 Task: Look for products in the category "Protein Drinks" from Koia.
Action: Mouse moved to (25, 91)
Screenshot: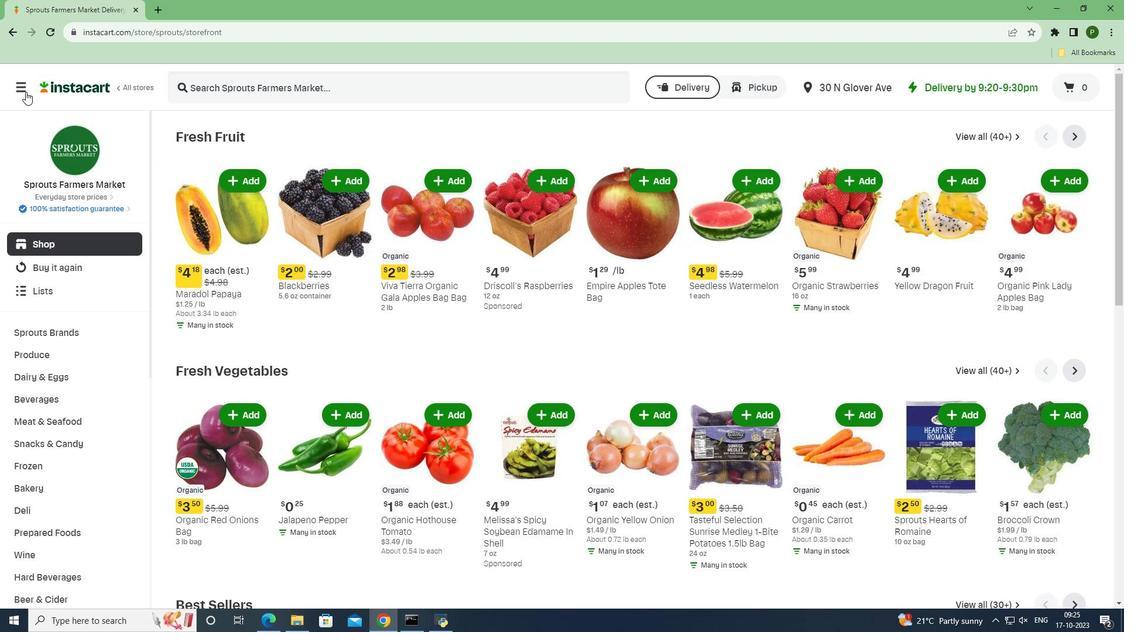 
Action: Mouse pressed left at (25, 91)
Screenshot: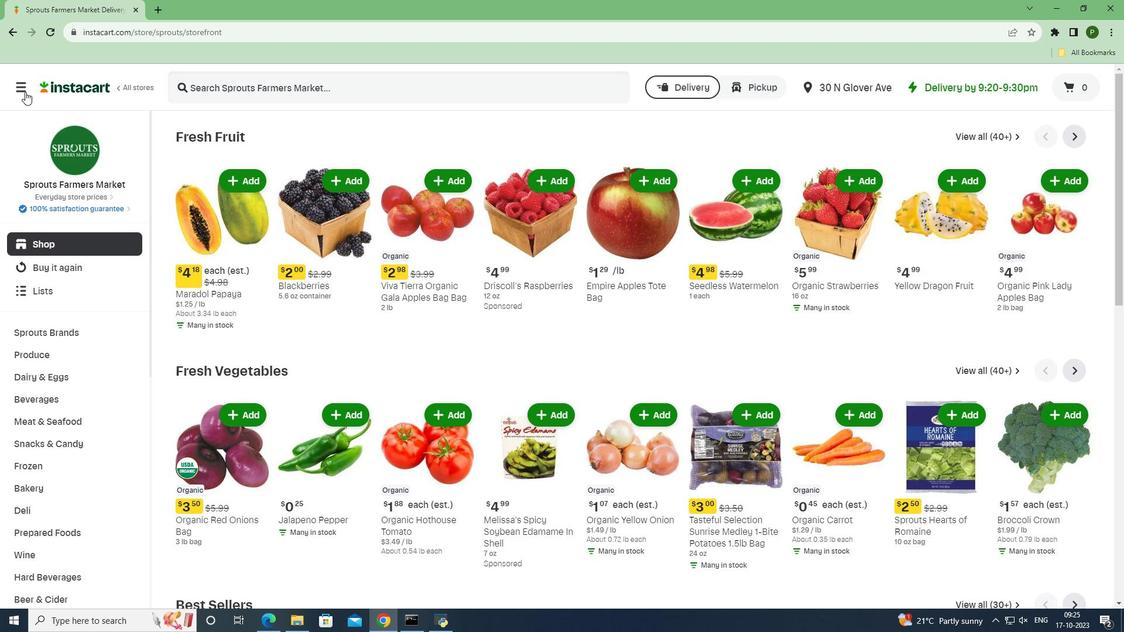 
Action: Mouse moved to (53, 312)
Screenshot: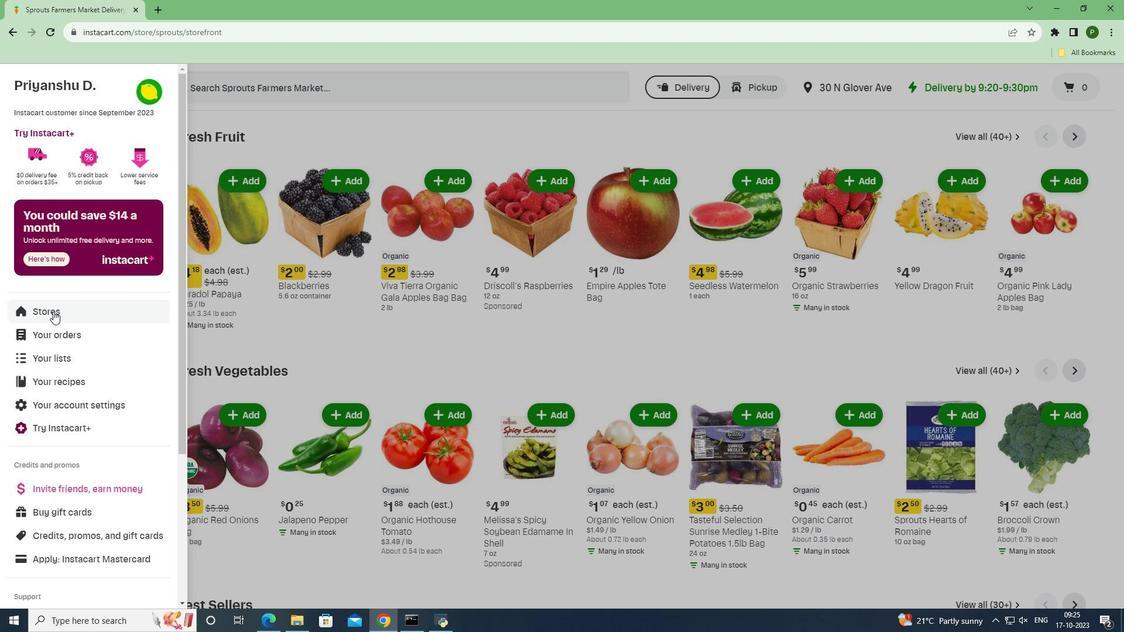 
Action: Mouse pressed left at (53, 312)
Screenshot: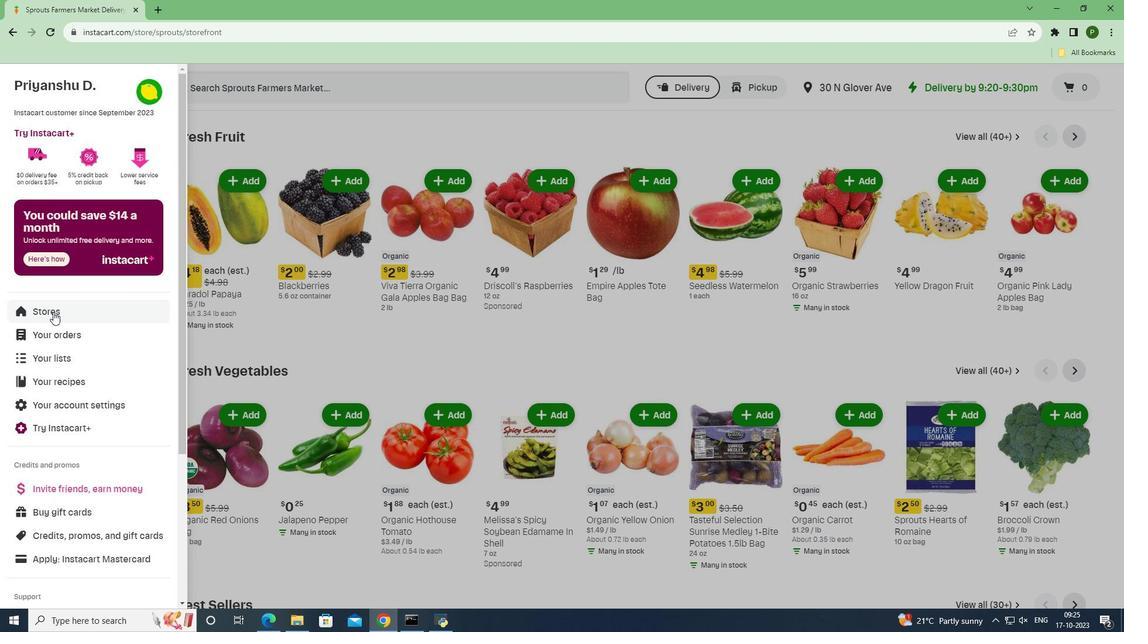 
Action: Mouse moved to (270, 136)
Screenshot: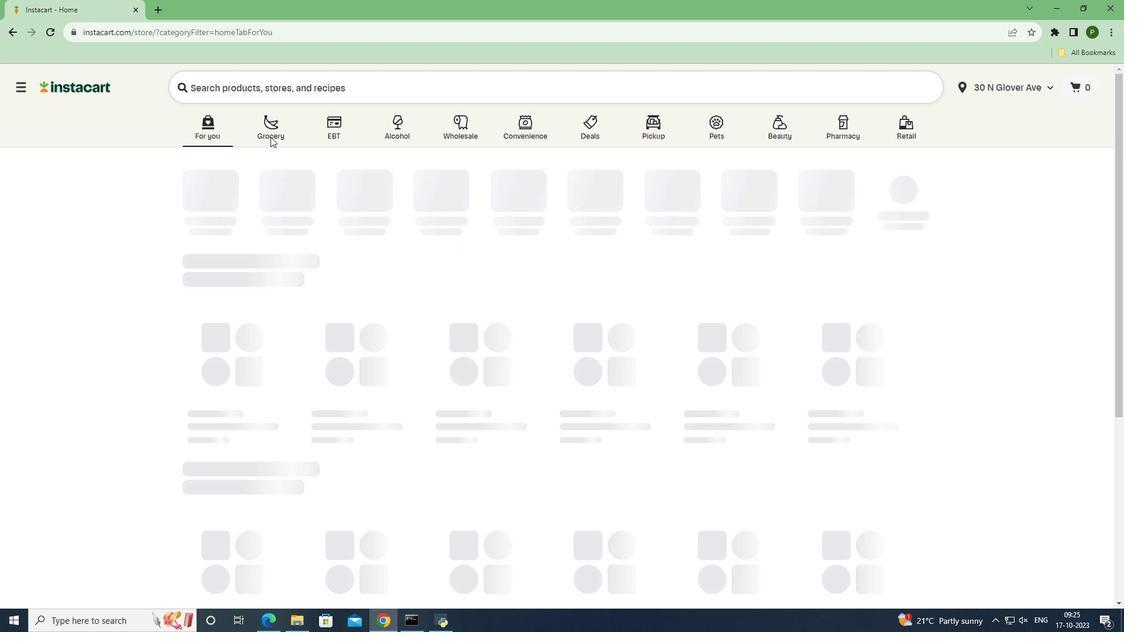 
Action: Mouse pressed left at (270, 136)
Screenshot: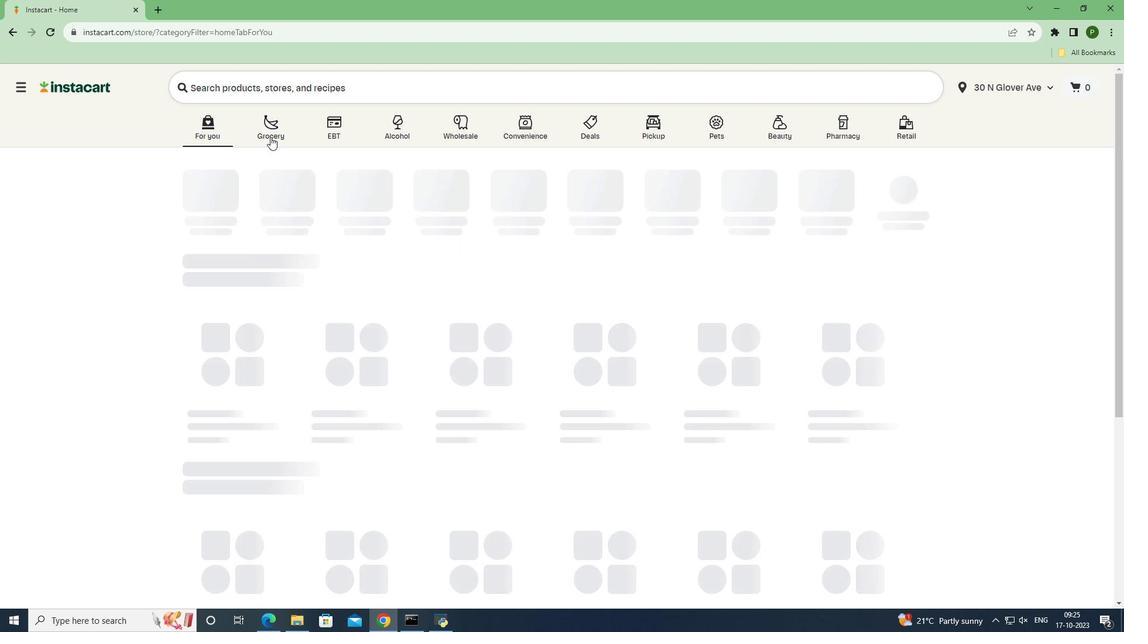 
Action: Mouse moved to (722, 275)
Screenshot: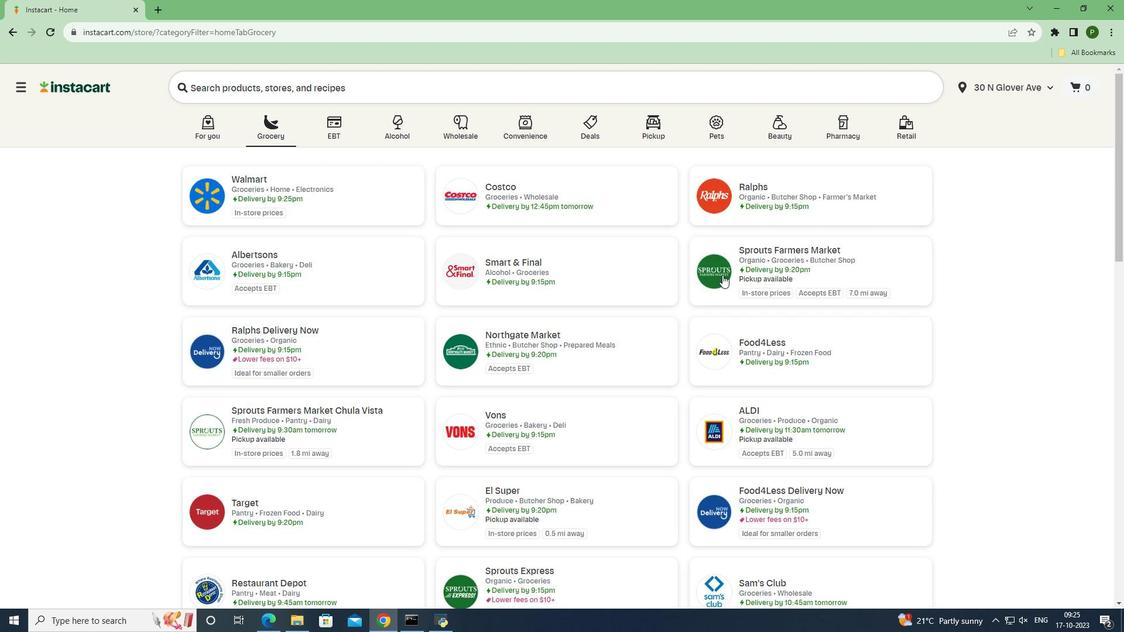 
Action: Mouse pressed left at (722, 275)
Screenshot: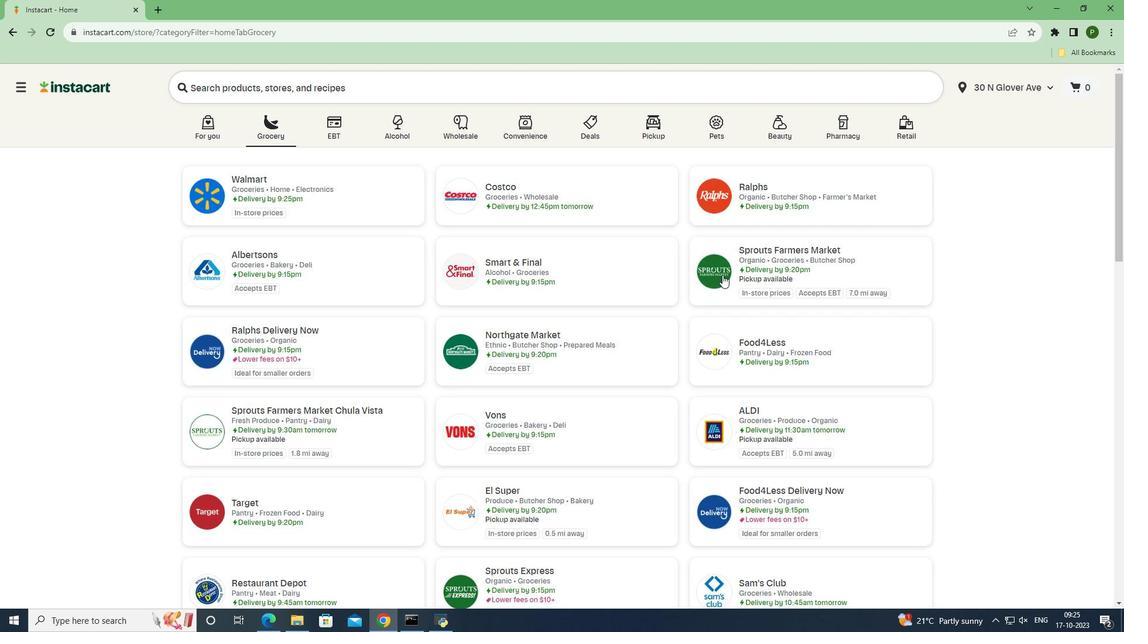 
Action: Mouse moved to (53, 401)
Screenshot: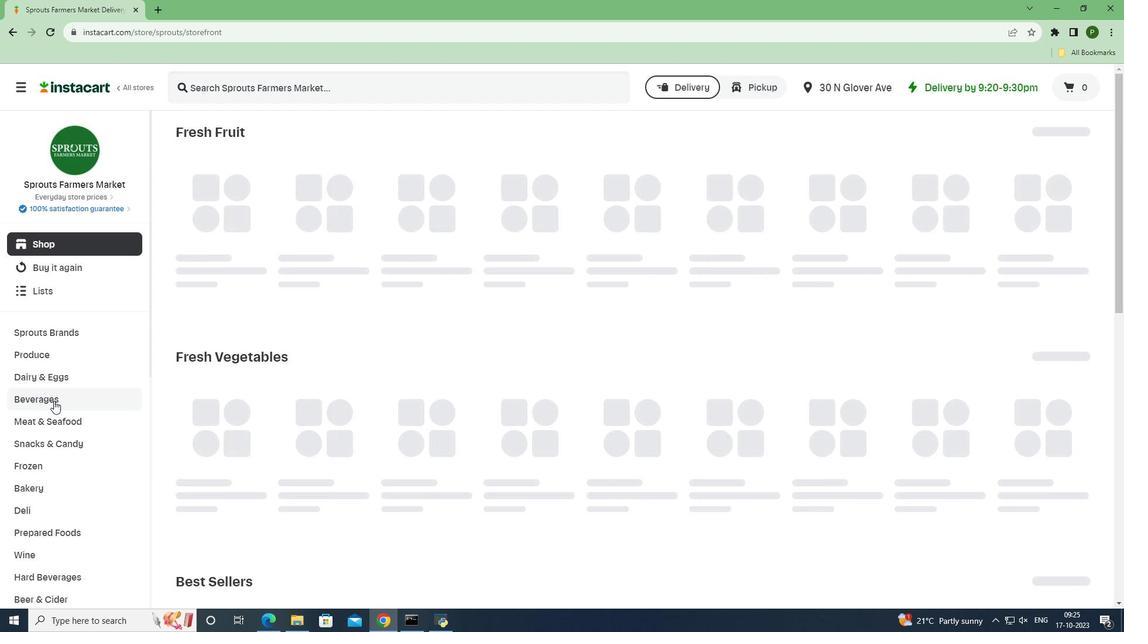 
Action: Mouse pressed left at (53, 401)
Screenshot: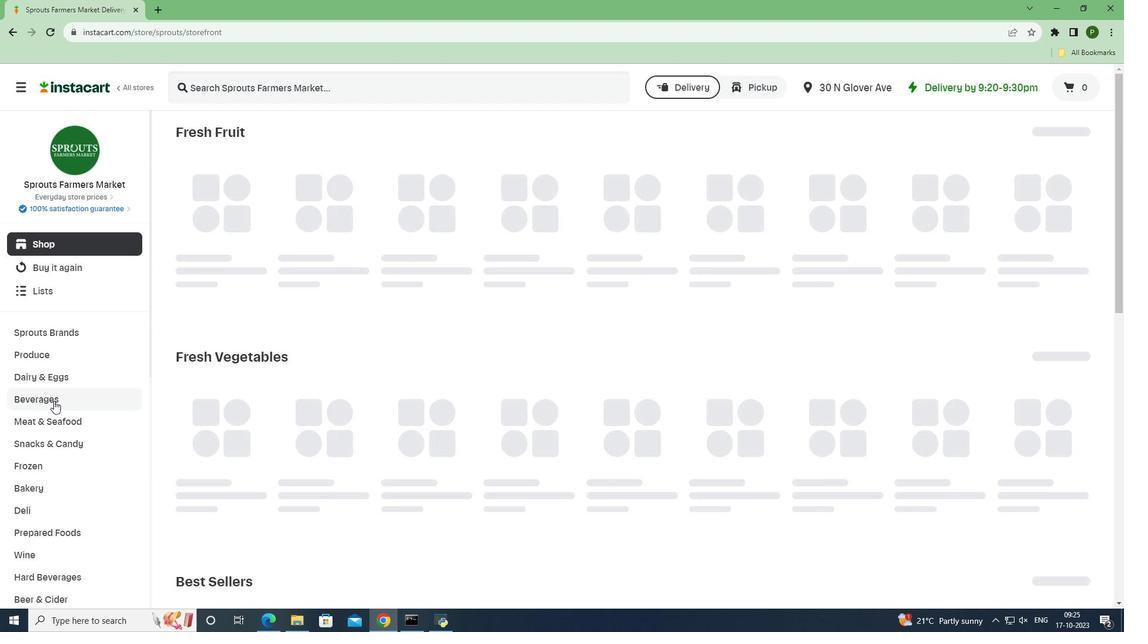 
Action: Mouse moved to (1088, 163)
Screenshot: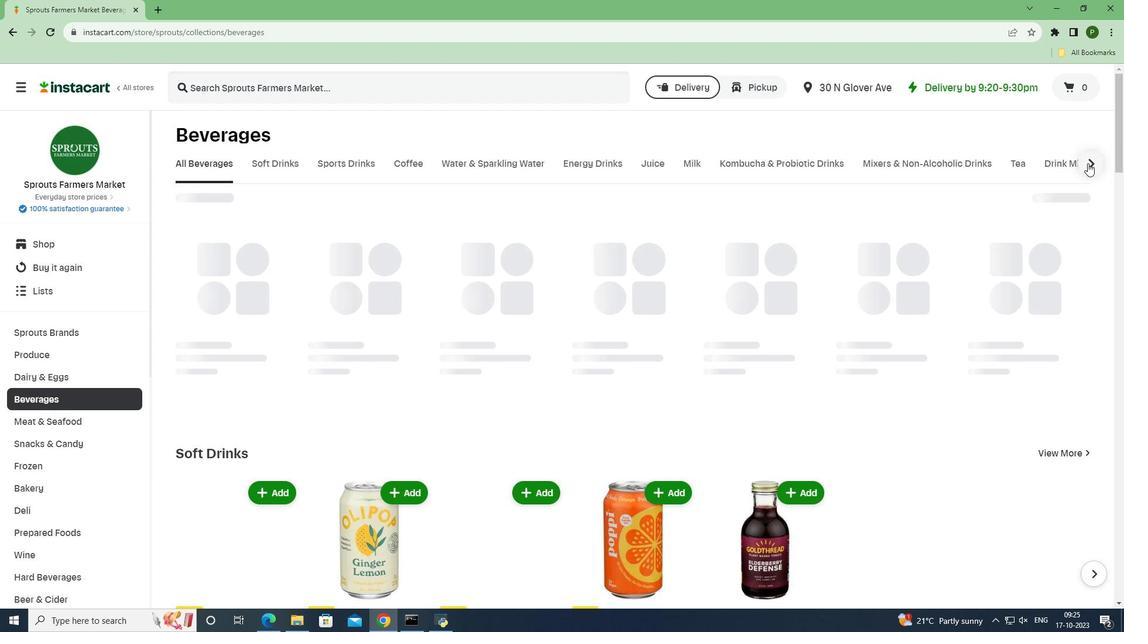 
Action: Mouse pressed left at (1088, 163)
Screenshot: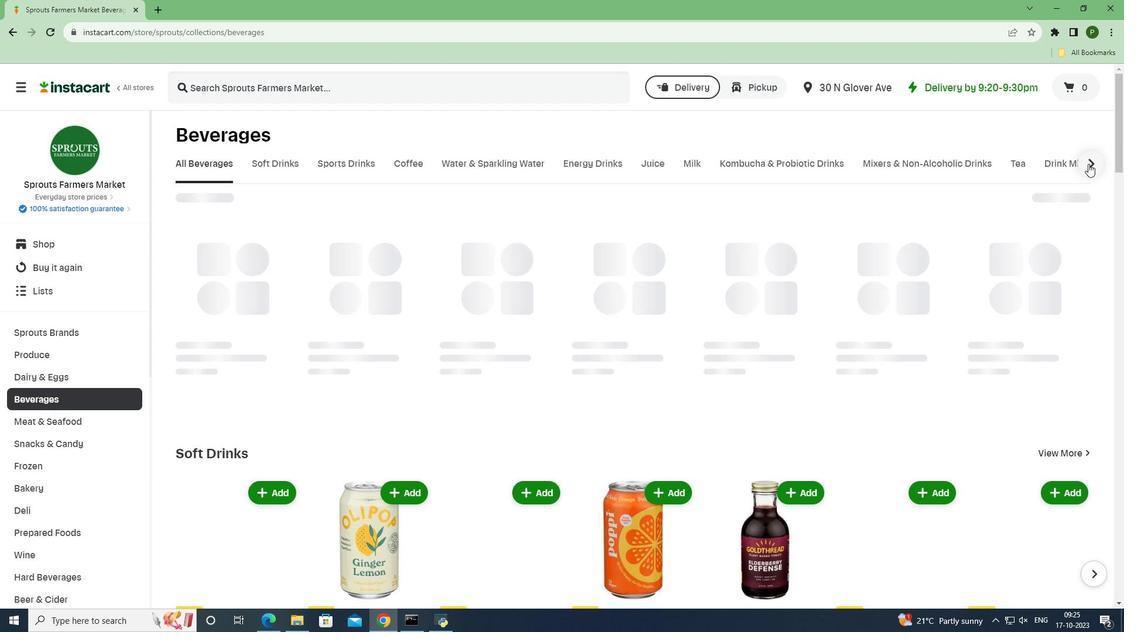 
Action: Mouse moved to (1060, 165)
Screenshot: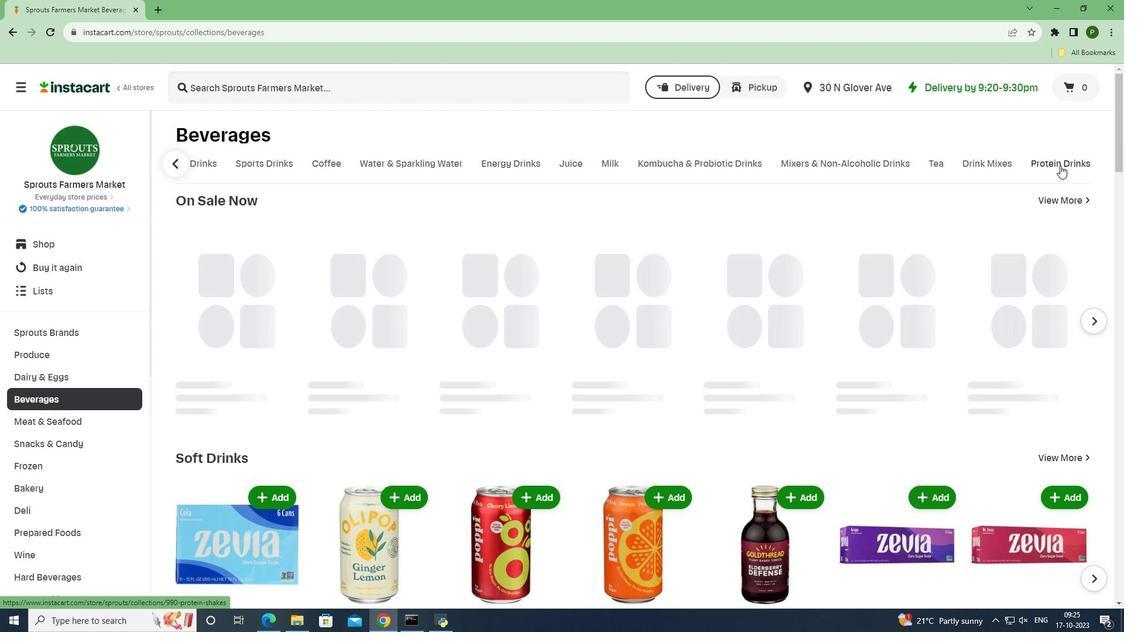 
Action: Mouse pressed left at (1060, 165)
Screenshot: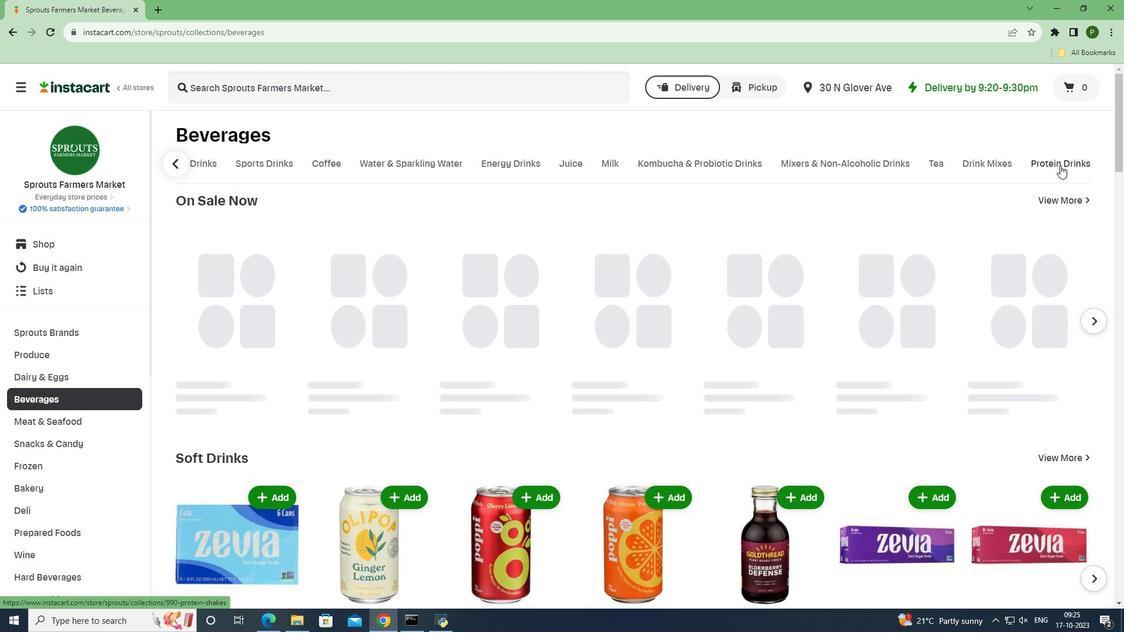 
Action: Mouse moved to (377, 216)
Screenshot: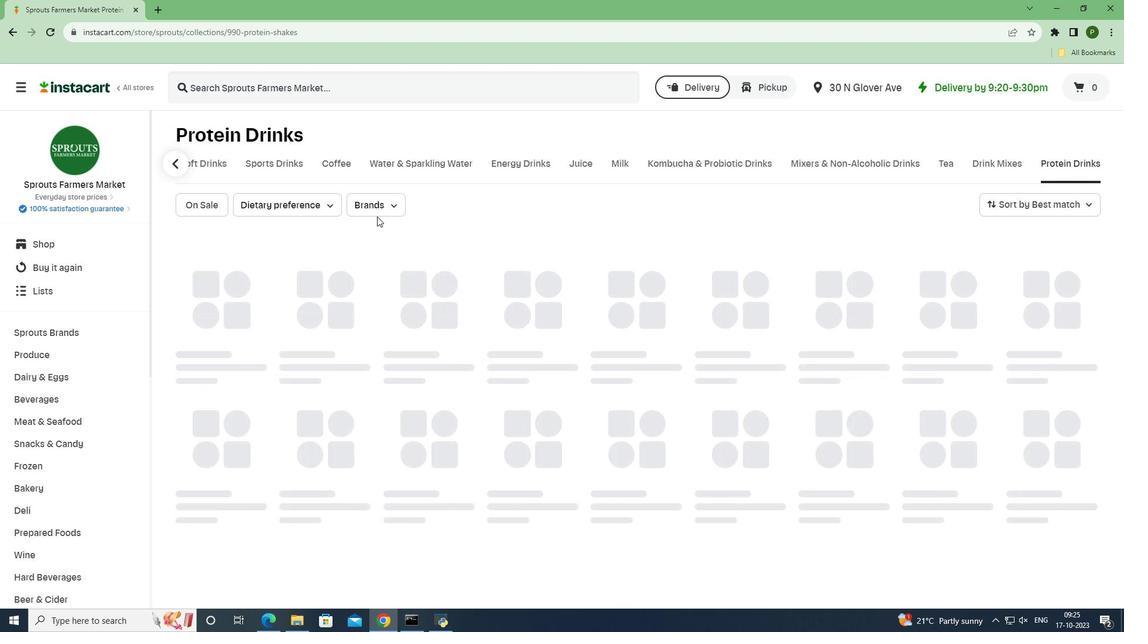 
Action: Mouse pressed left at (377, 216)
Screenshot: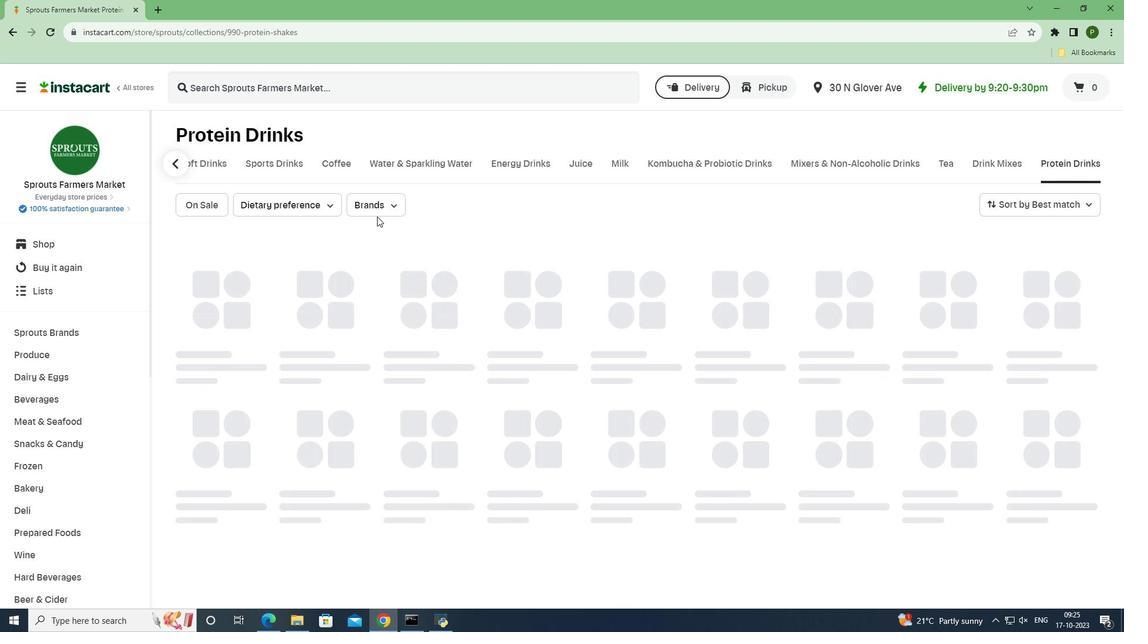 
Action: Mouse moved to (375, 204)
Screenshot: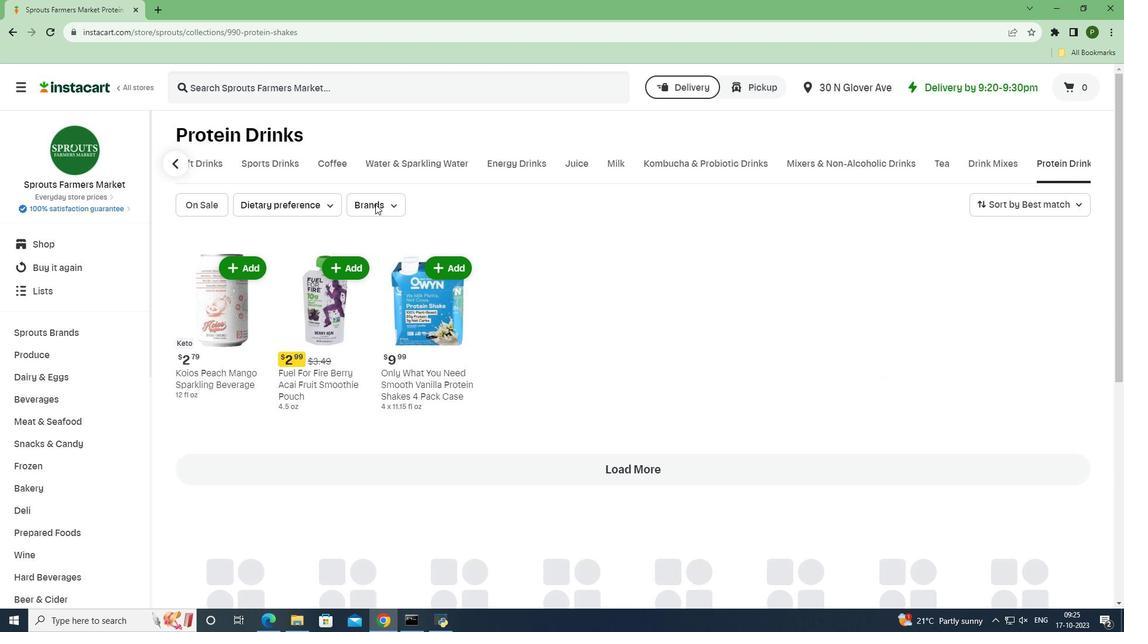 
Action: Mouse pressed left at (375, 204)
Screenshot: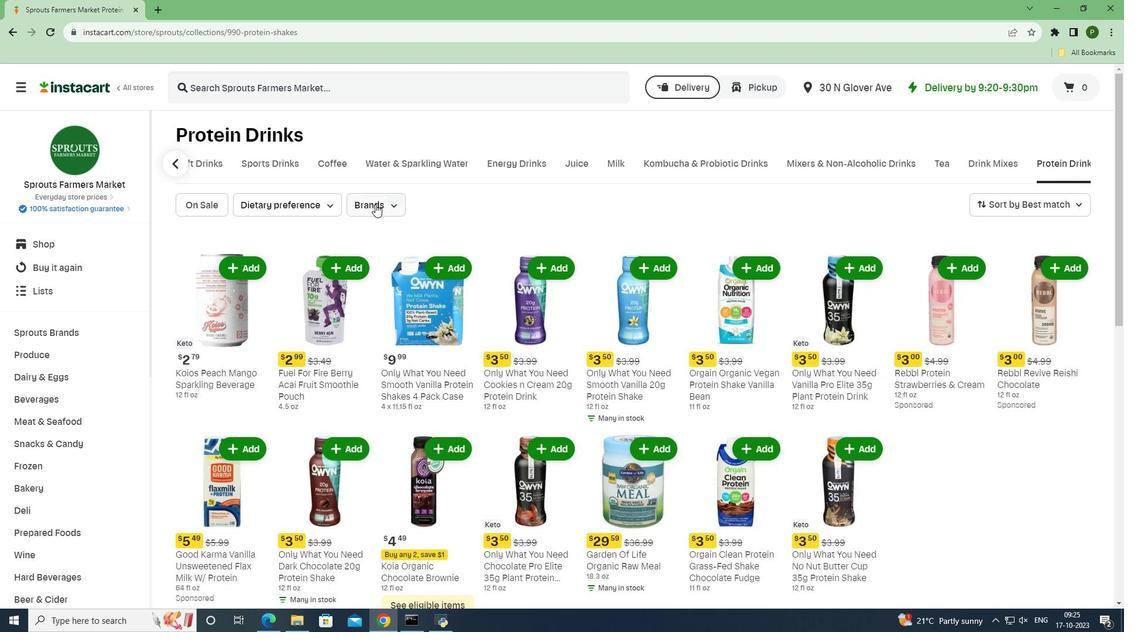 
Action: Mouse moved to (395, 320)
Screenshot: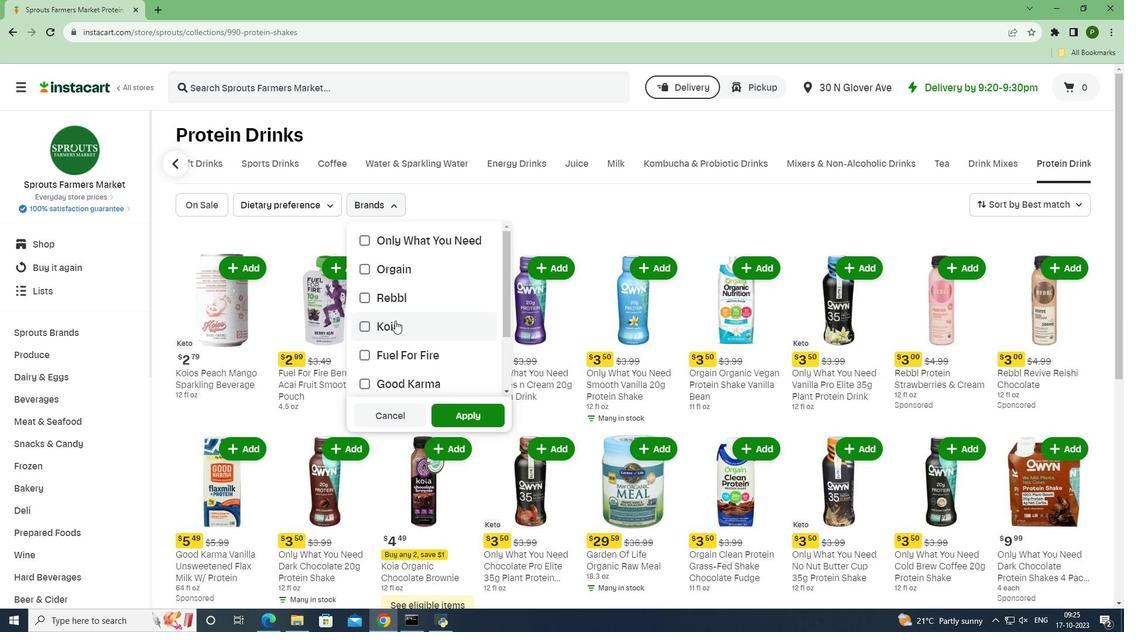 
Action: Mouse pressed left at (395, 320)
Screenshot: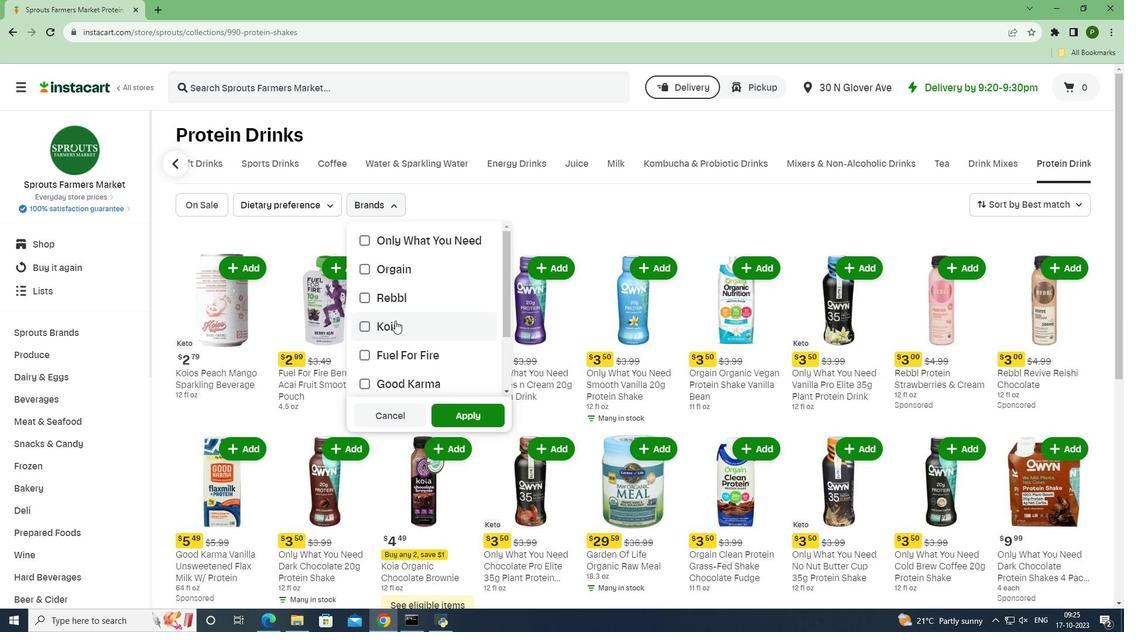 
Action: Mouse moved to (453, 415)
Screenshot: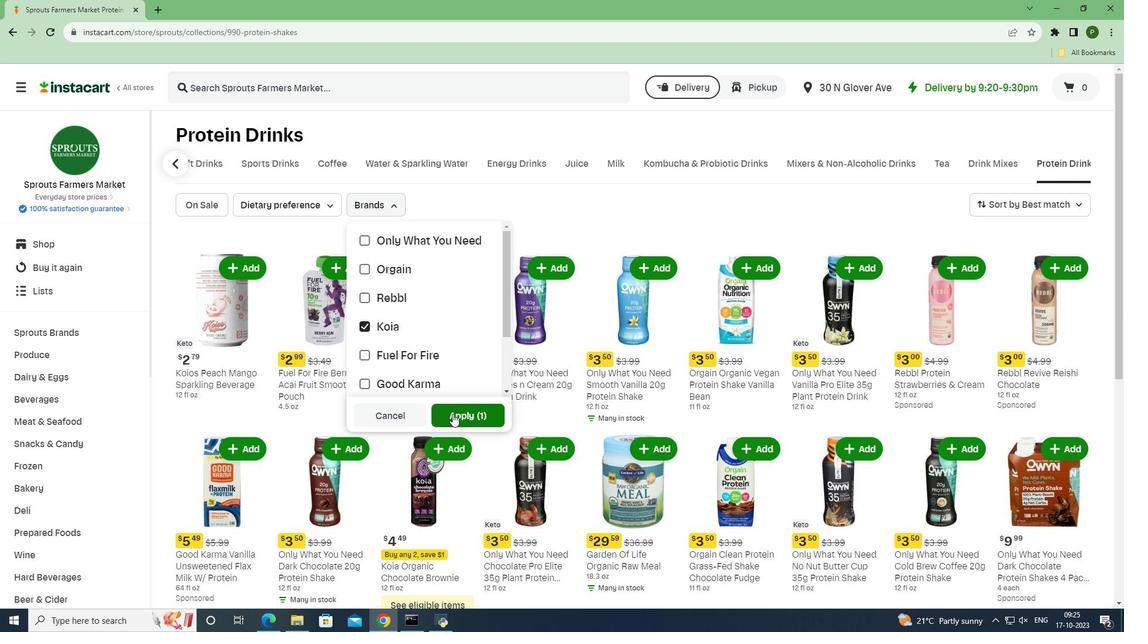 
Action: Mouse pressed left at (453, 415)
Screenshot: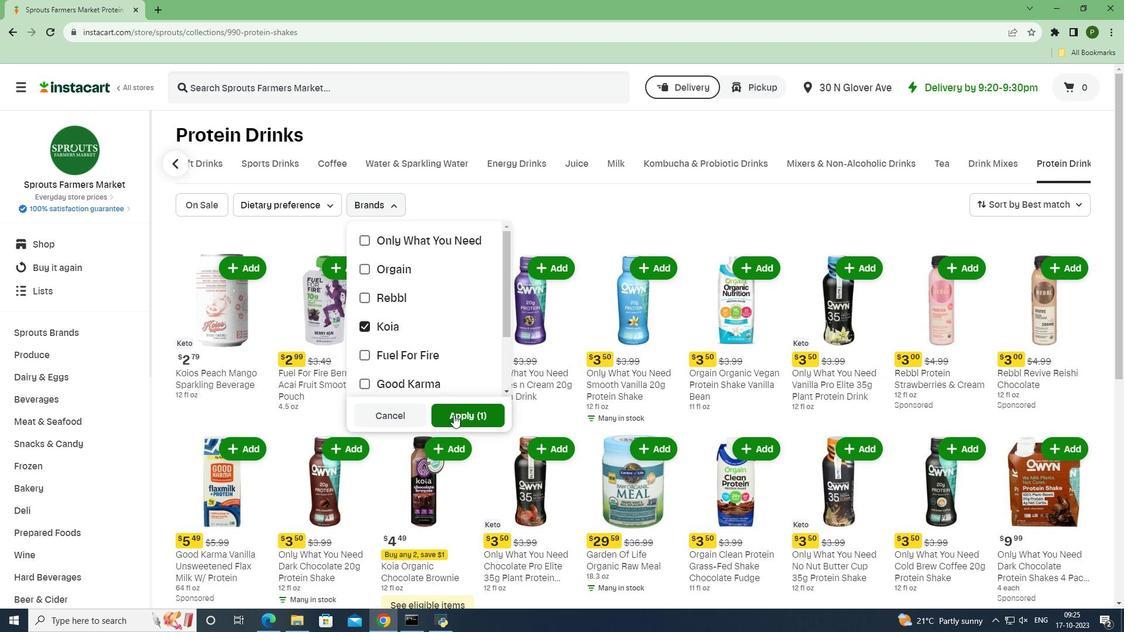 
Action: Mouse moved to (520, 429)
Screenshot: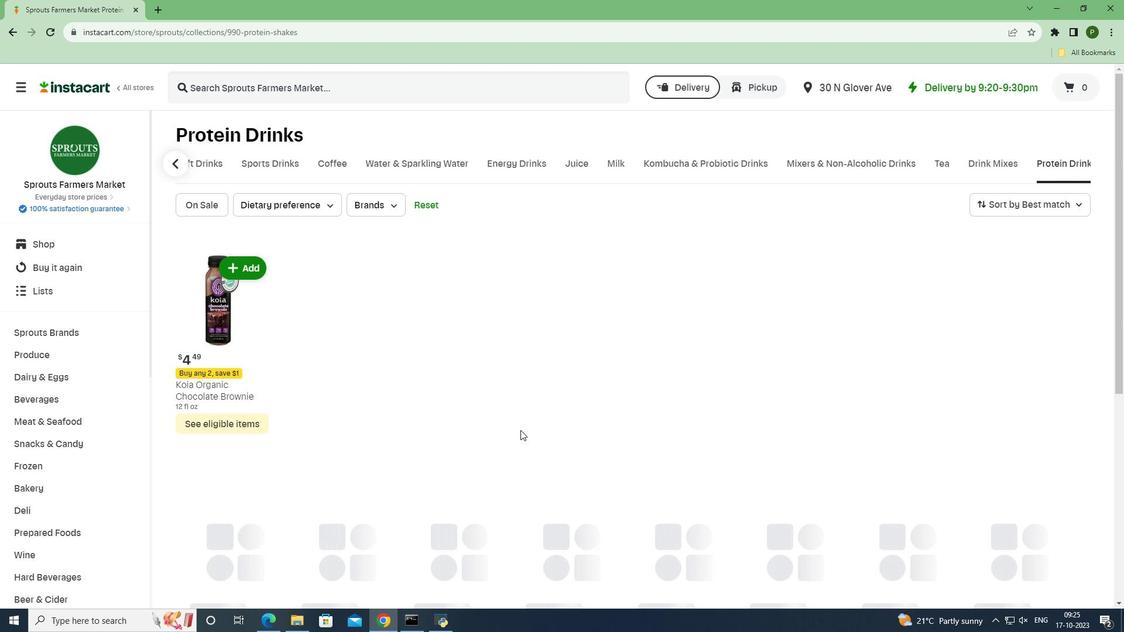 
